Task: Enable home discovery and trends.
Action: Mouse moved to (921, 105)
Screenshot: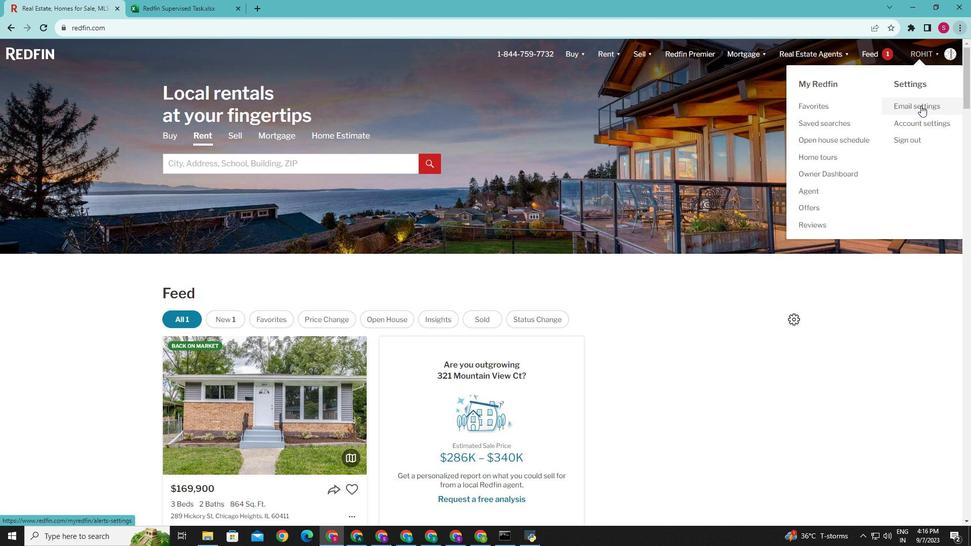 
Action: Mouse pressed left at (921, 105)
Screenshot: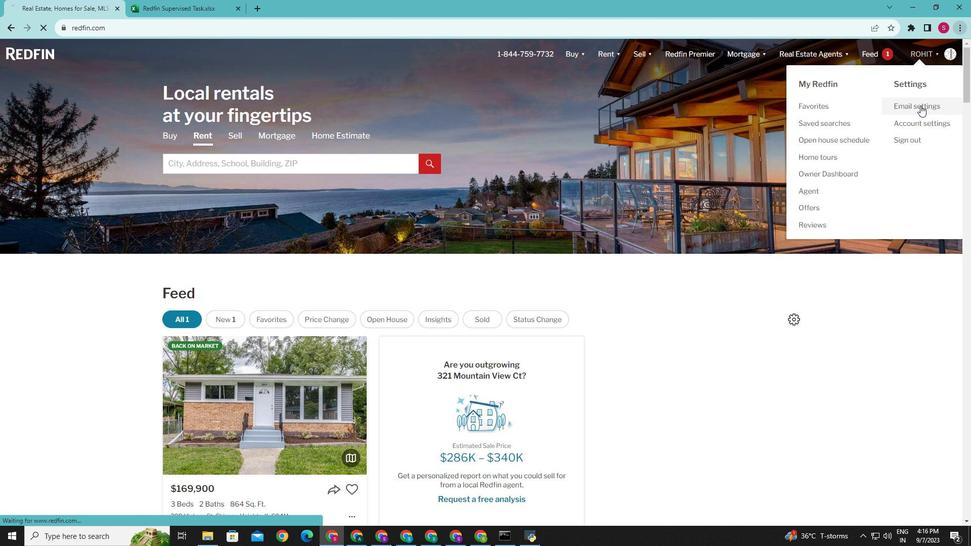 
Action: Mouse moved to (363, 333)
Screenshot: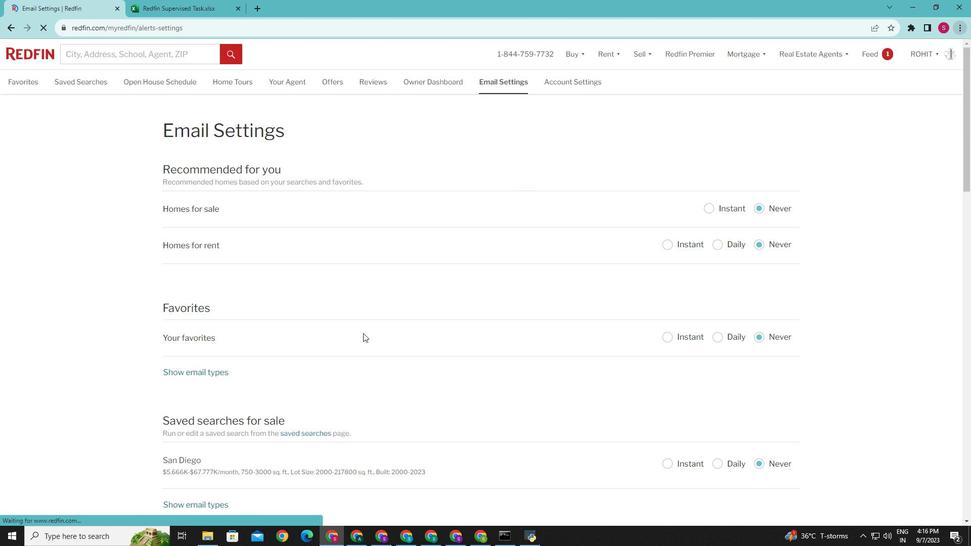 
Action: Mouse scrolled (363, 333) with delta (0, 0)
Screenshot: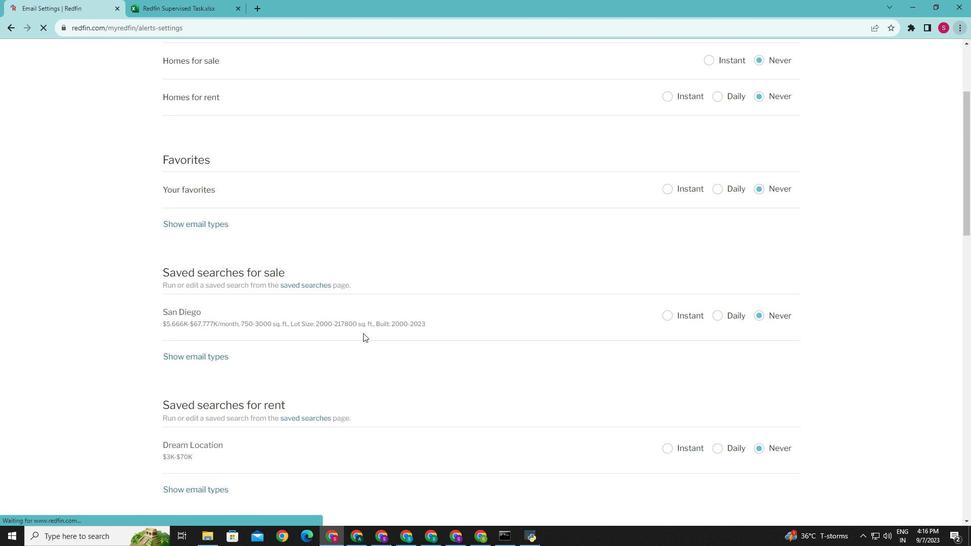 
Action: Mouse scrolled (363, 333) with delta (0, 0)
Screenshot: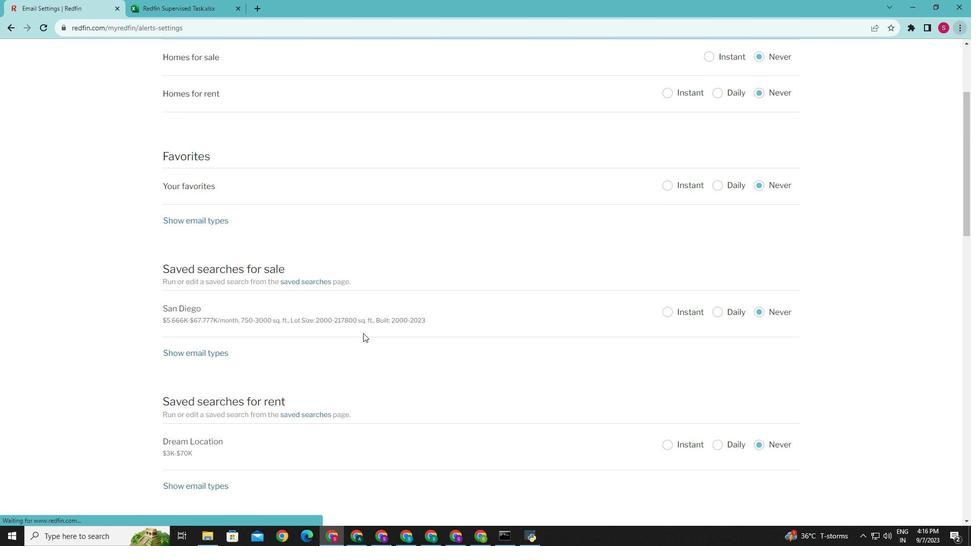
Action: Mouse scrolled (363, 333) with delta (0, 0)
Screenshot: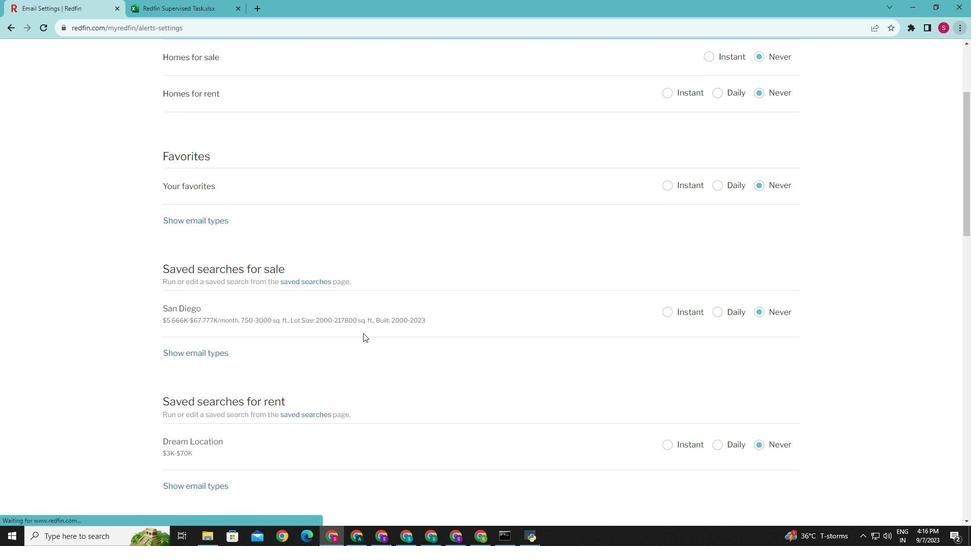 
Action: Mouse scrolled (363, 333) with delta (0, 0)
Screenshot: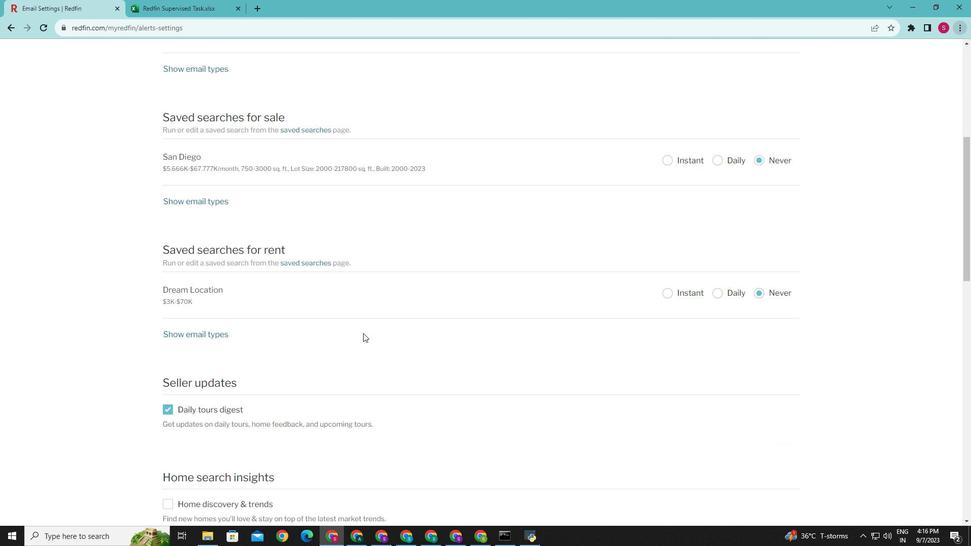 
Action: Mouse scrolled (363, 333) with delta (0, 0)
Screenshot: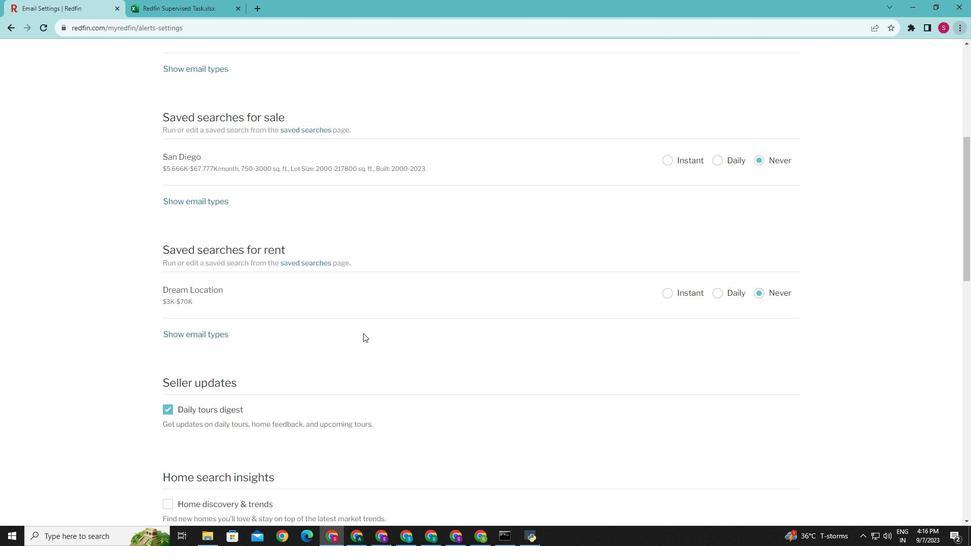 
Action: Mouse scrolled (363, 333) with delta (0, 0)
Screenshot: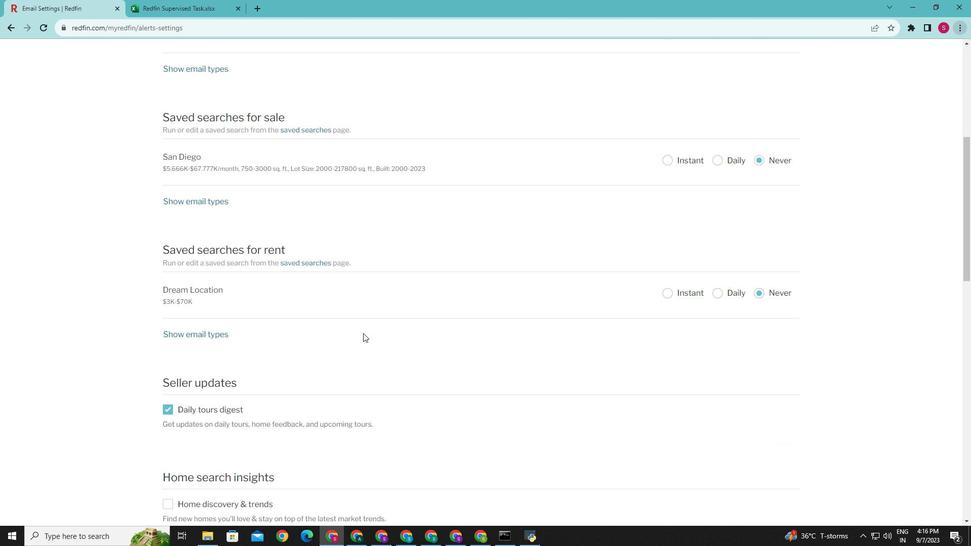 
Action: Mouse scrolled (363, 333) with delta (0, 0)
Screenshot: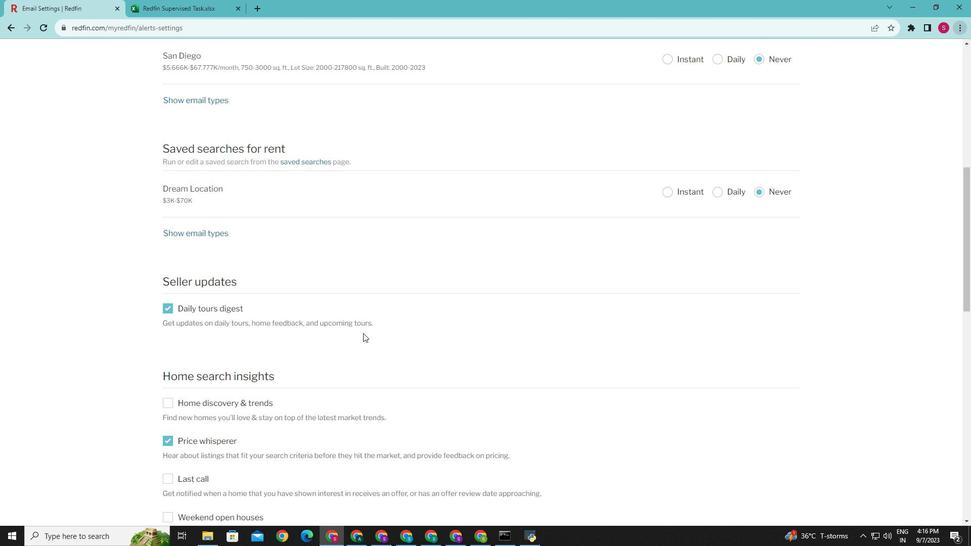 
Action: Mouse scrolled (363, 333) with delta (0, 0)
Screenshot: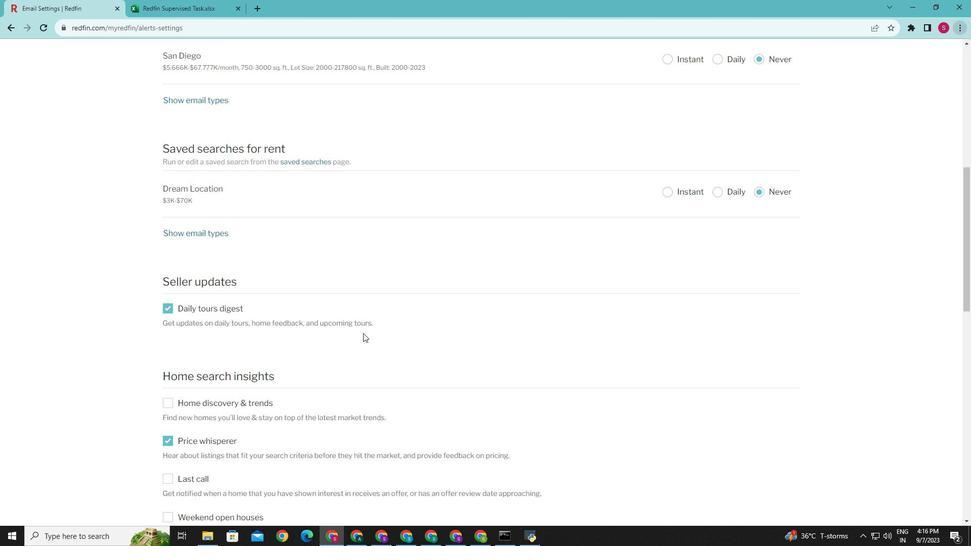 
Action: Mouse moved to (168, 403)
Screenshot: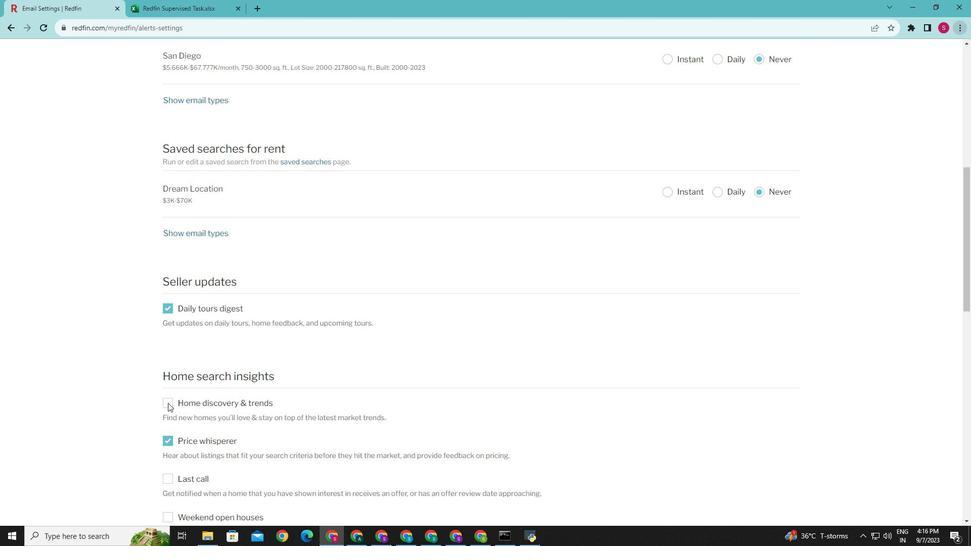 
Action: Mouse pressed left at (168, 403)
Screenshot: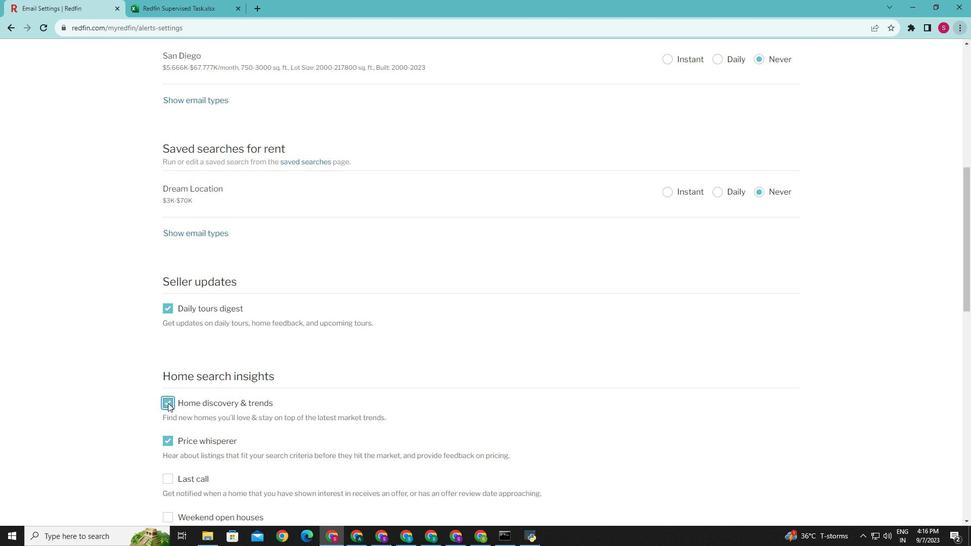 
Action: Mouse moved to (472, 363)
Screenshot: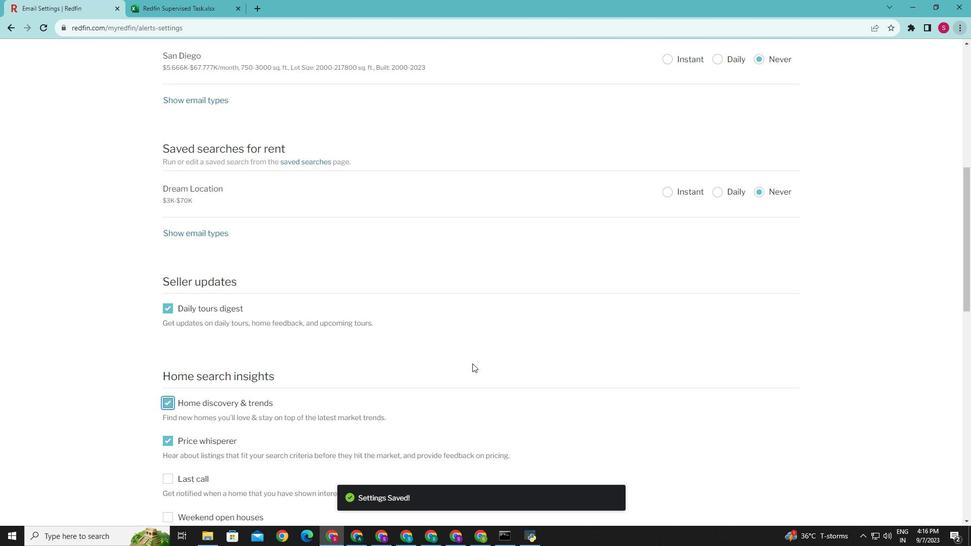 
